 Task: Filter the search "javascript" by wikis.
Action: Mouse moved to (743, 77)
Screenshot: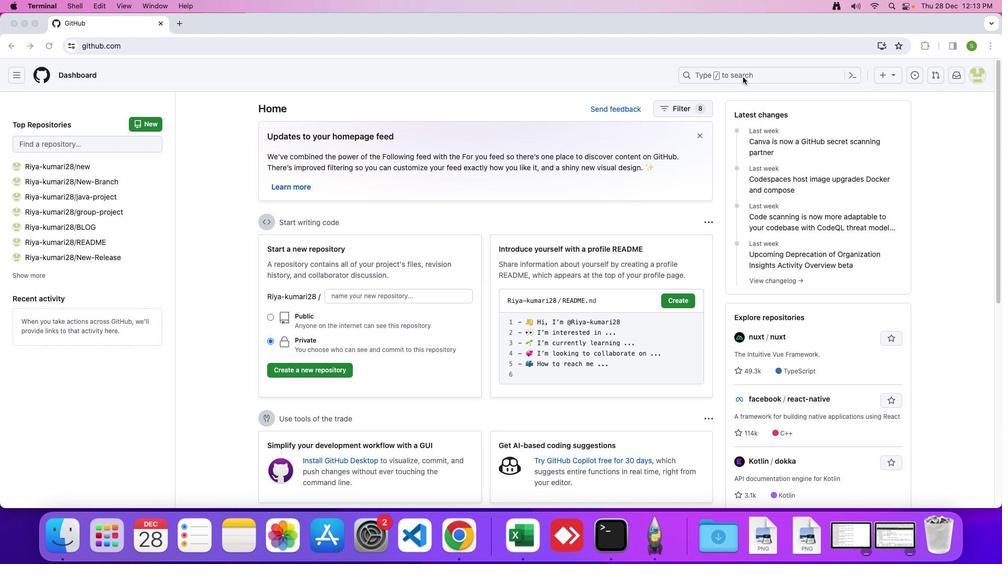 
Action: Mouse pressed left at (743, 77)
Screenshot: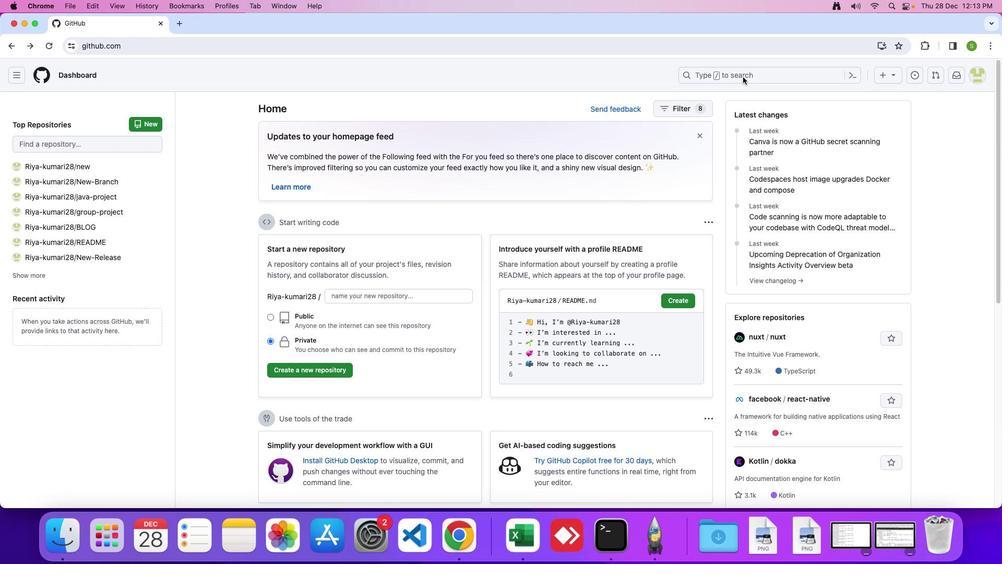 
Action: Mouse moved to (746, 73)
Screenshot: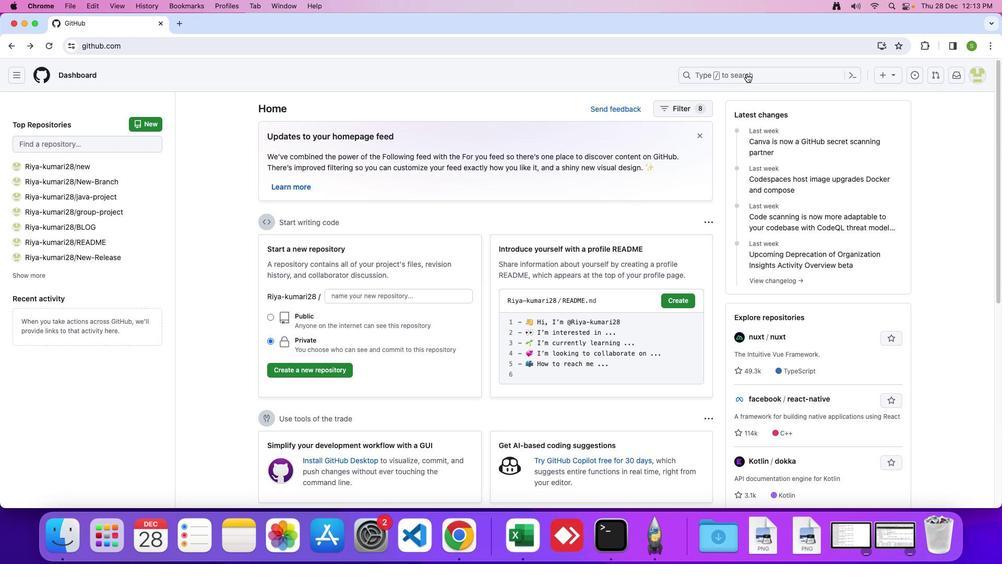 
Action: Mouse pressed left at (746, 73)
Screenshot: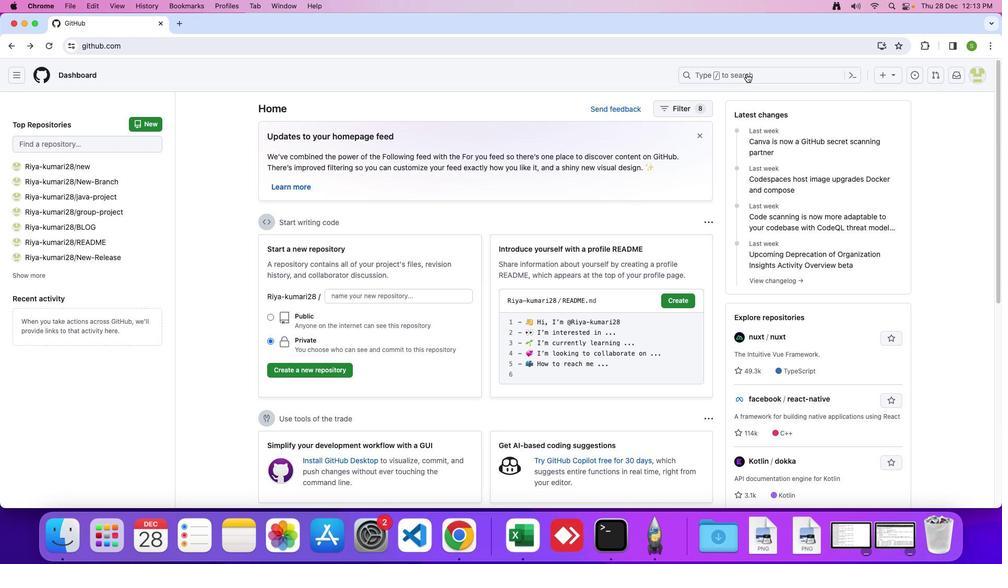 
Action: Mouse moved to (590, 77)
Screenshot: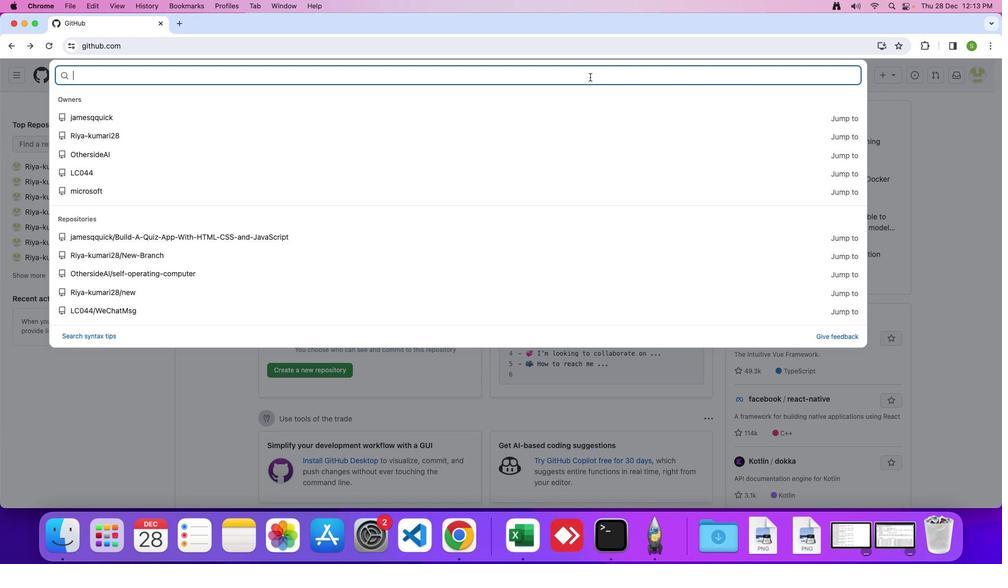 
Action: Key pressed 'J'Key.caps_lock'a''v''a''s''c''r''i''p''t'Key.enter
Screenshot: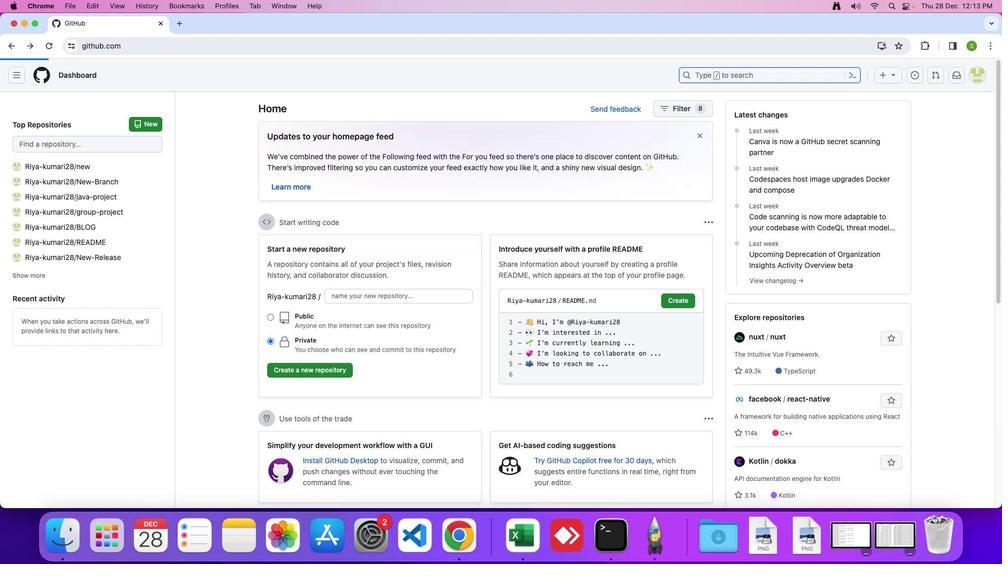 
Action: Mouse moved to (33, 233)
Screenshot: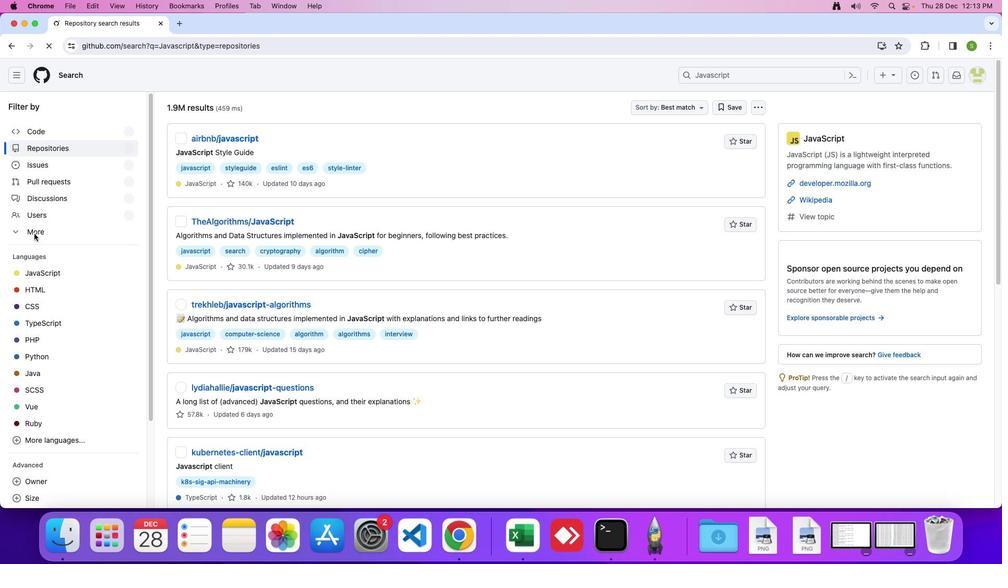 
Action: Mouse pressed left at (33, 233)
Screenshot: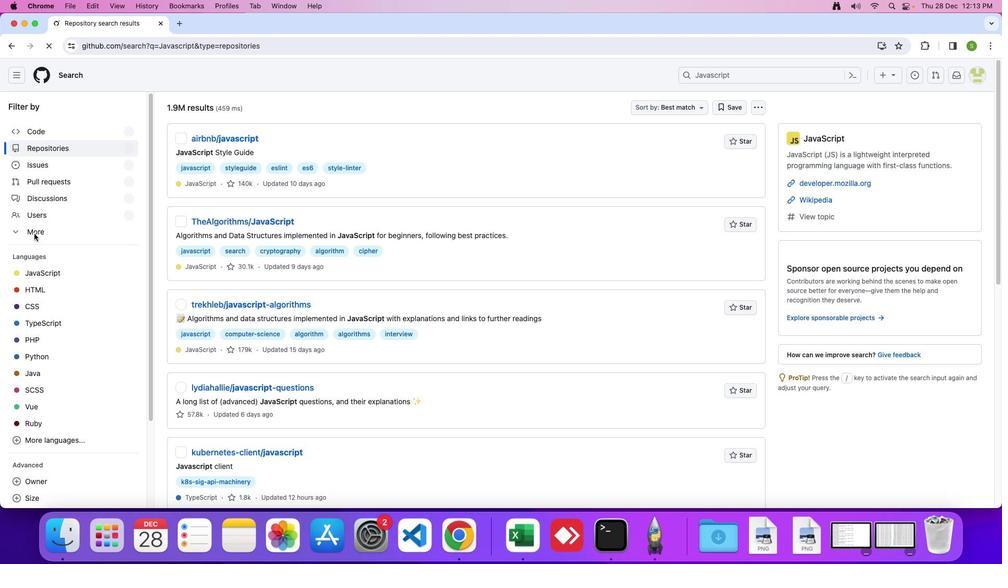 
Action: Mouse moved to (33, 268)
Screenshot: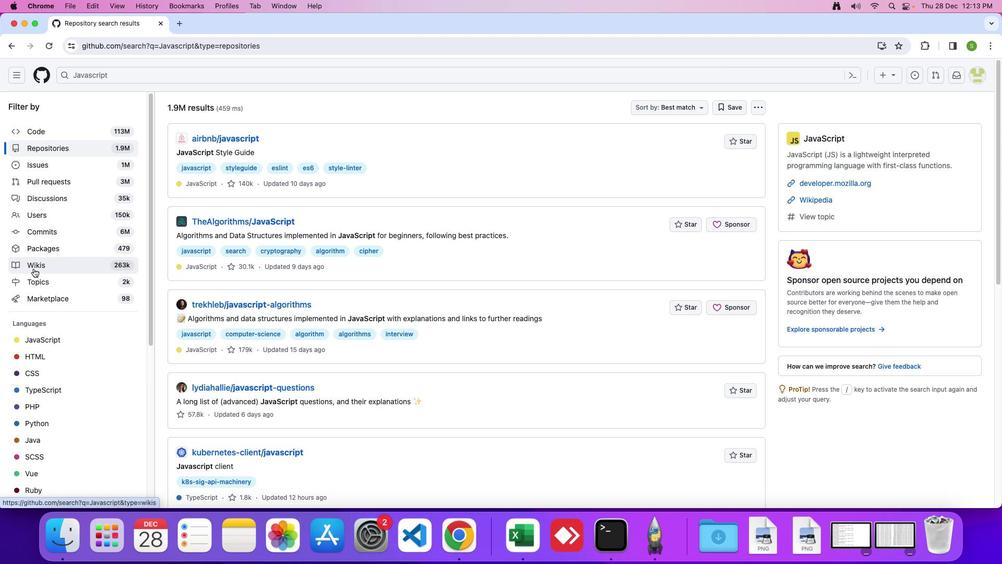 
Action: Mouse pressed left at (33, 268)
Screenshot: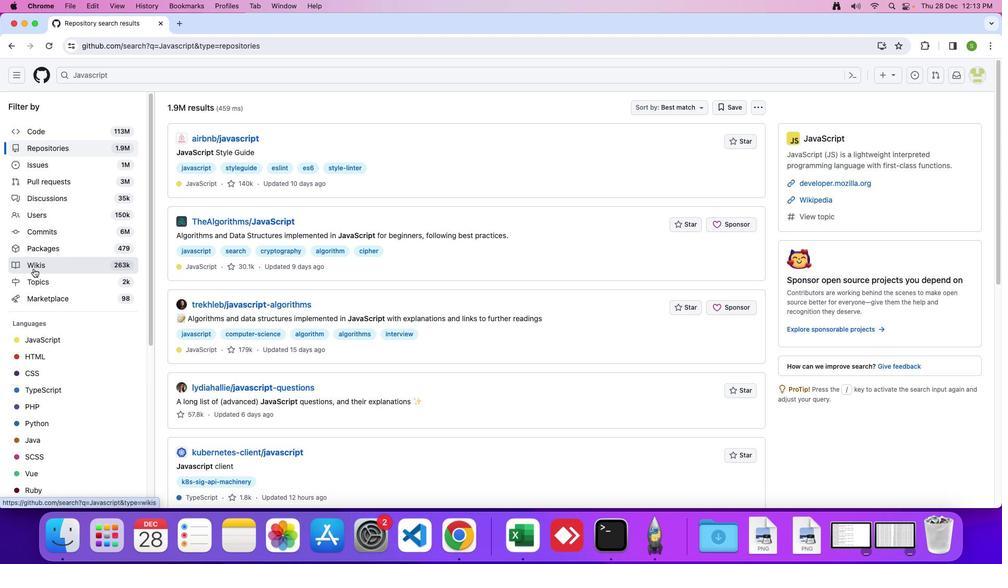 
Action: Mouse moved to (439, 249)
Screenshot: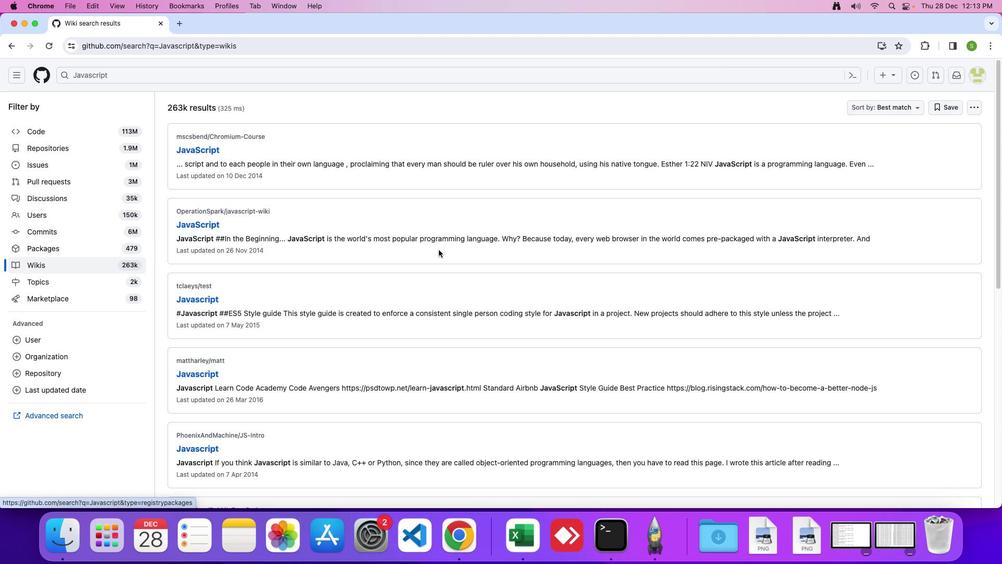 
